 Task: Assign in the project TurboCharge the issue 'Upgrade the machine learning algorithms of a web application to improve accuracy and prediction capabilities' to the sprint 'Velocity Venture'.
Action: Mouse moved to (263, 64)
Screenshot: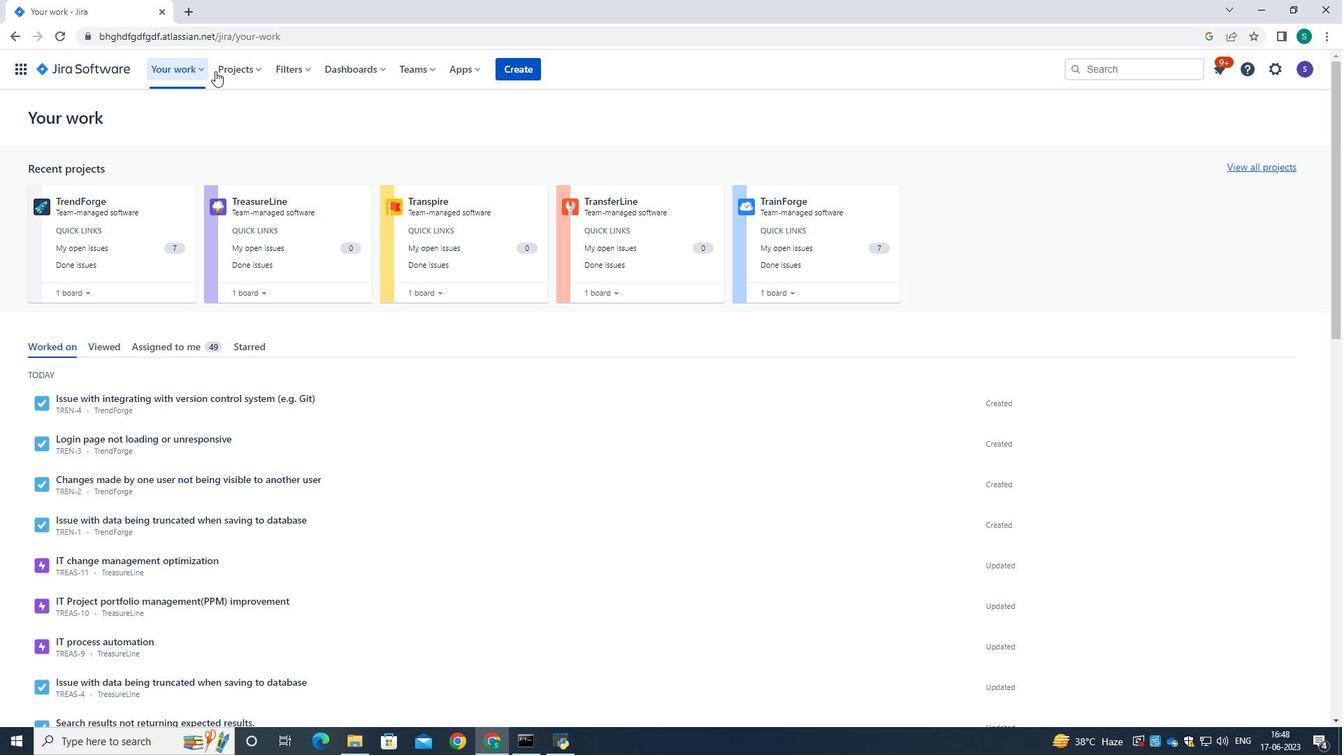 
Action: Mouse pressed left at (263, 64)
Screenshot: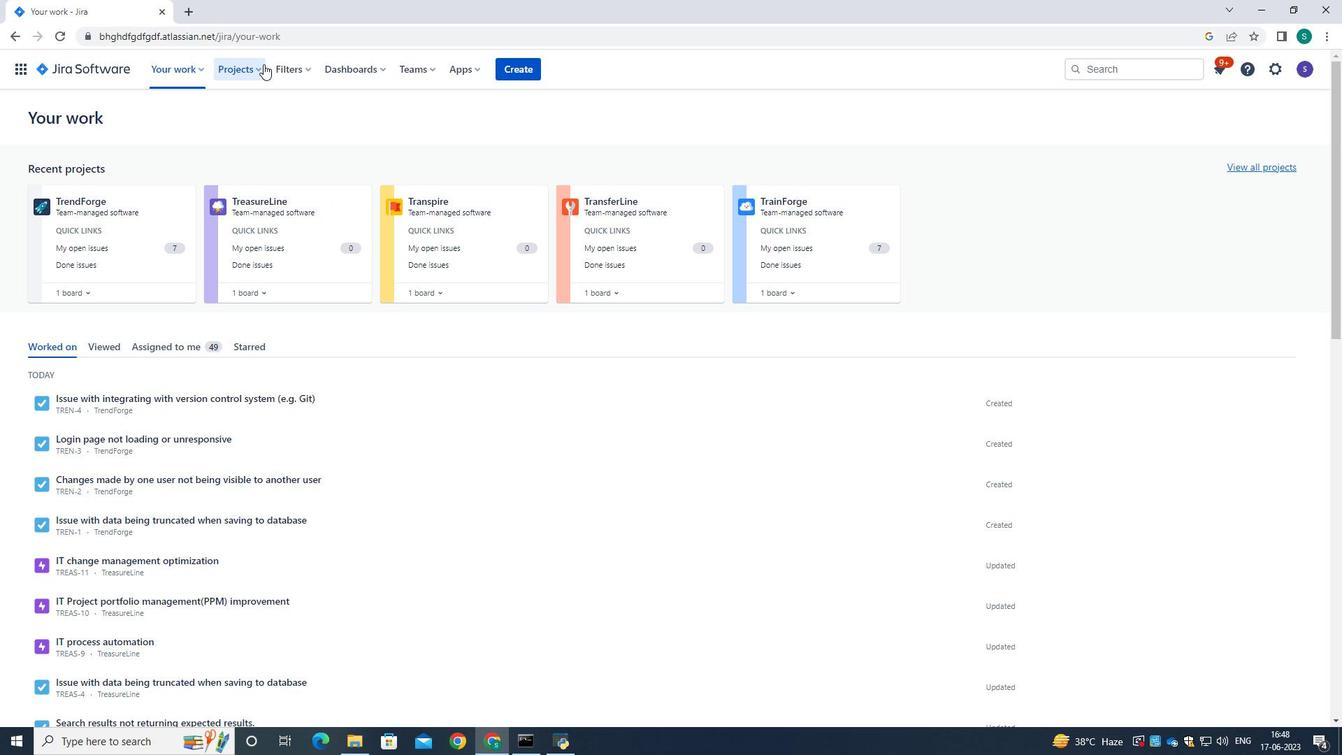
Action: Mouse moved to (272, 136)
Screenshot: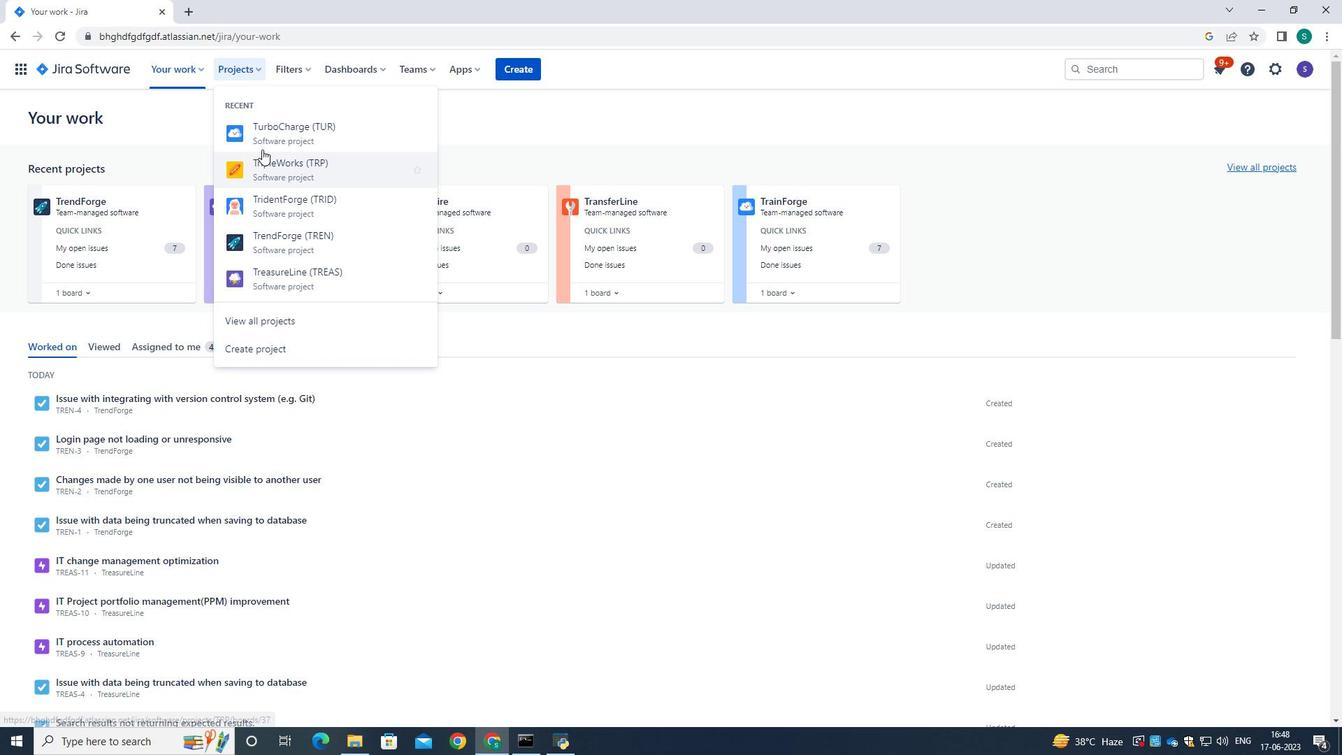 
Action: Mouse pressed left at (272, 136)
Screenshot: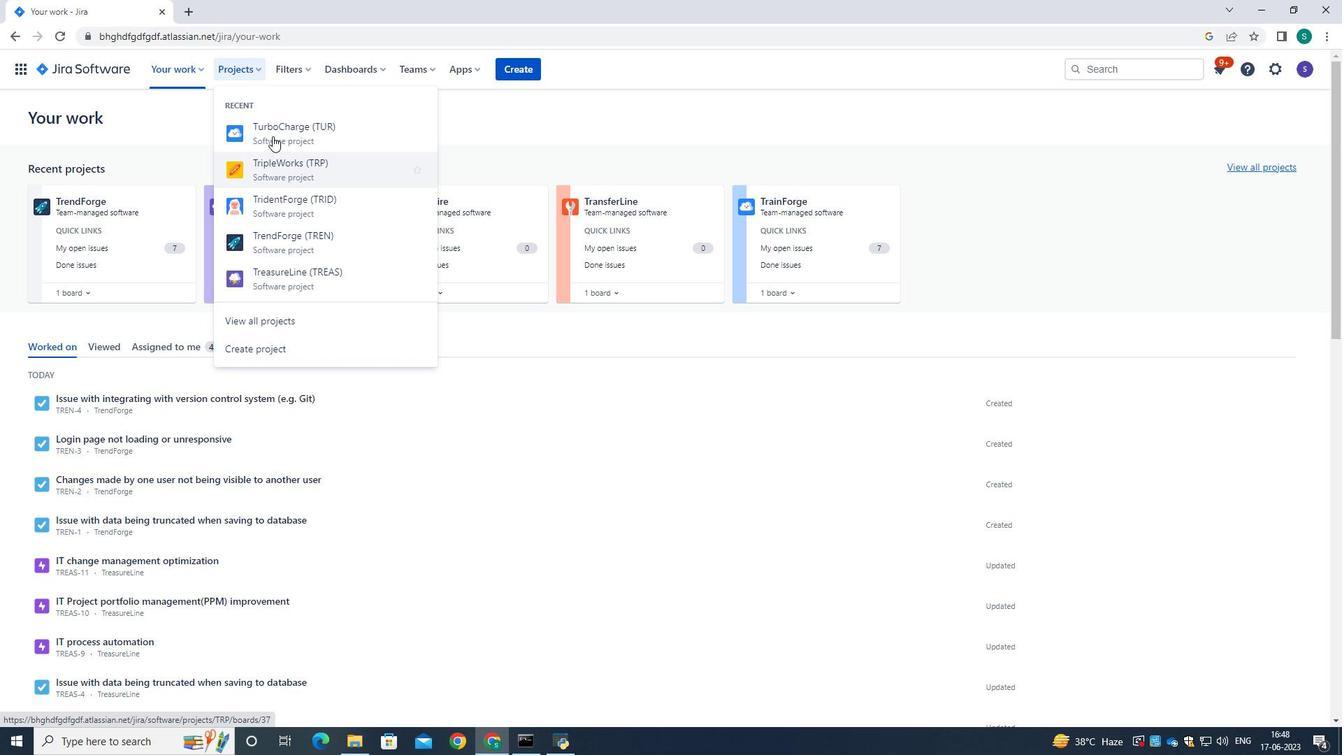 
Action: Mouse moved to (105, 206)
Screenshot: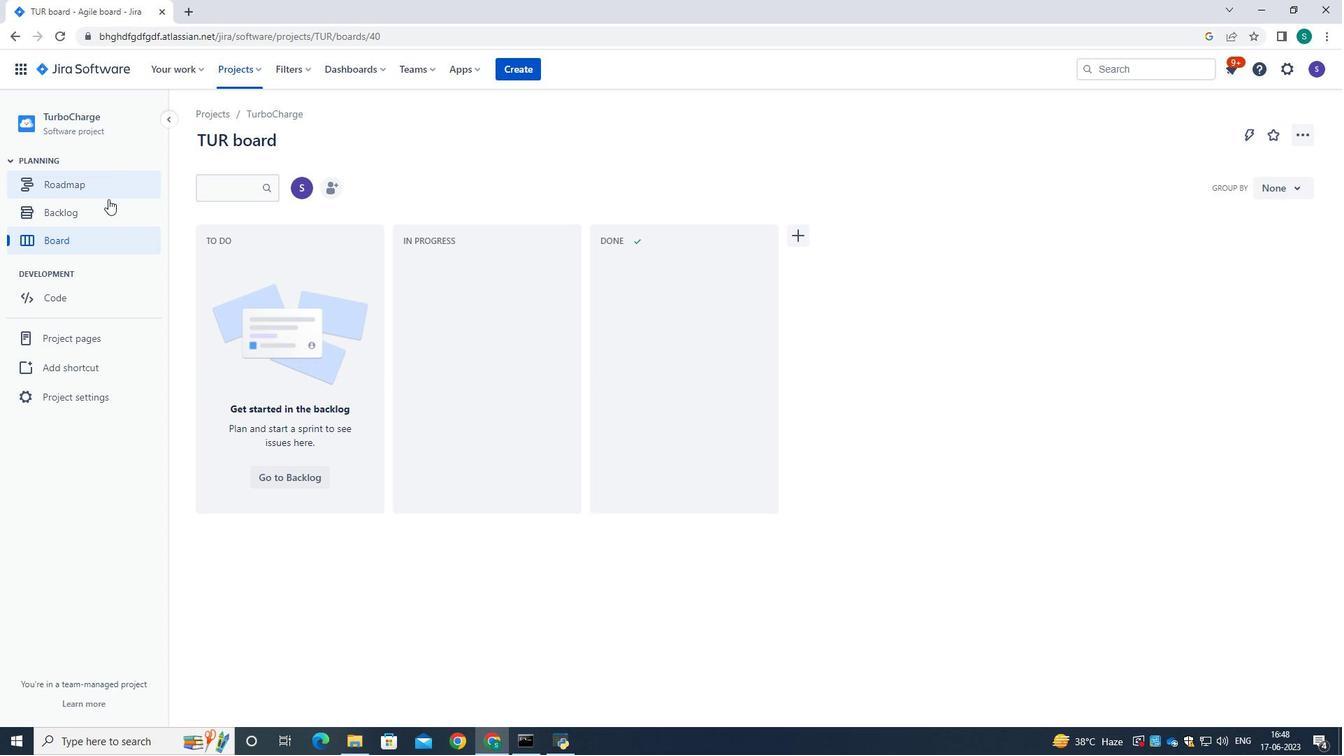 
Action: Mouse pressed left at (105, 206)
Screenshot: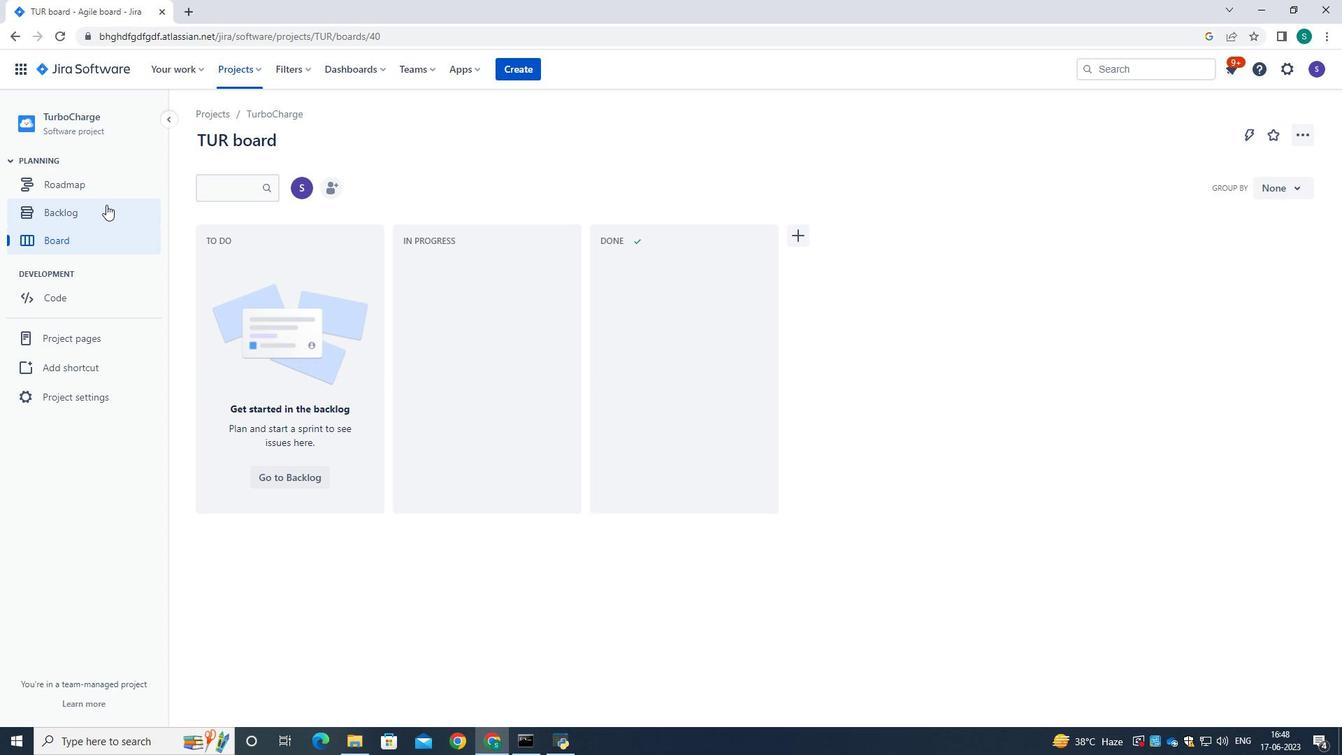 
Action: Mouse moved to (1290, 258)
Screenshot: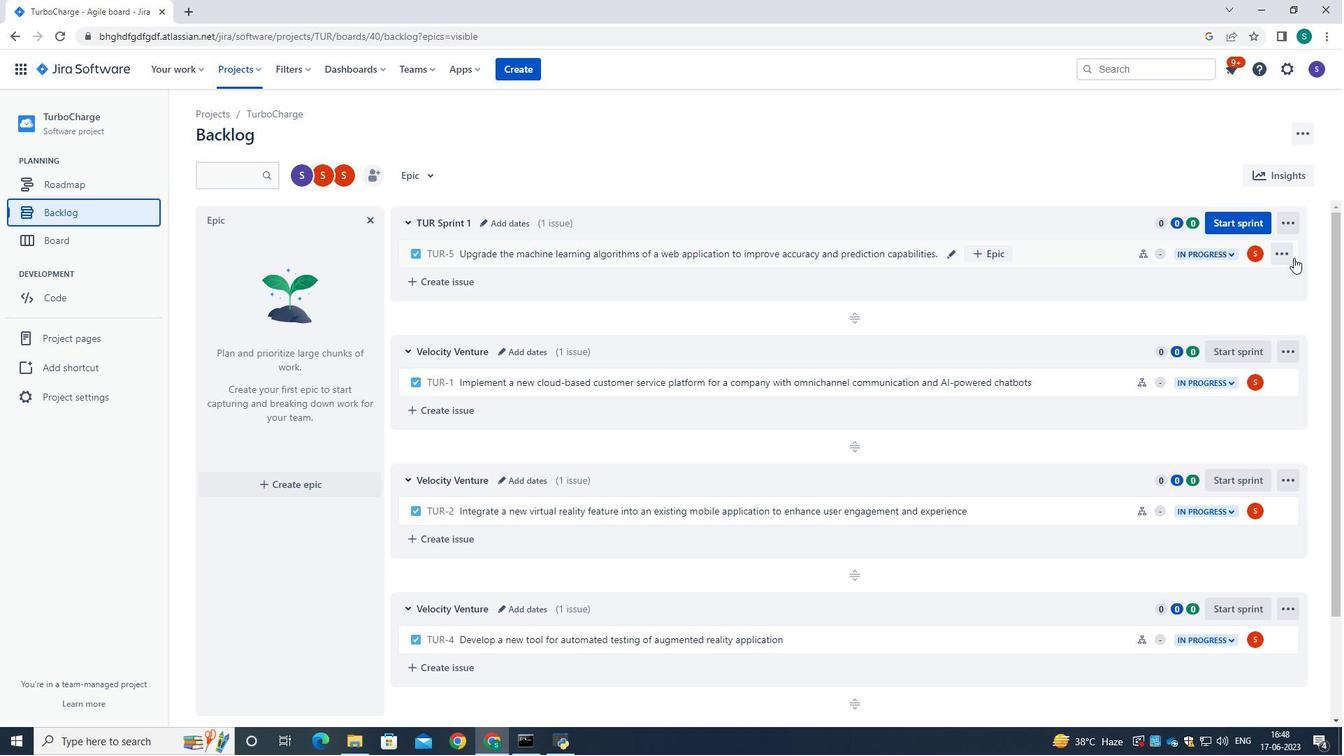 
Action: Mouse pressed left at (1290, 258)
Screenshot: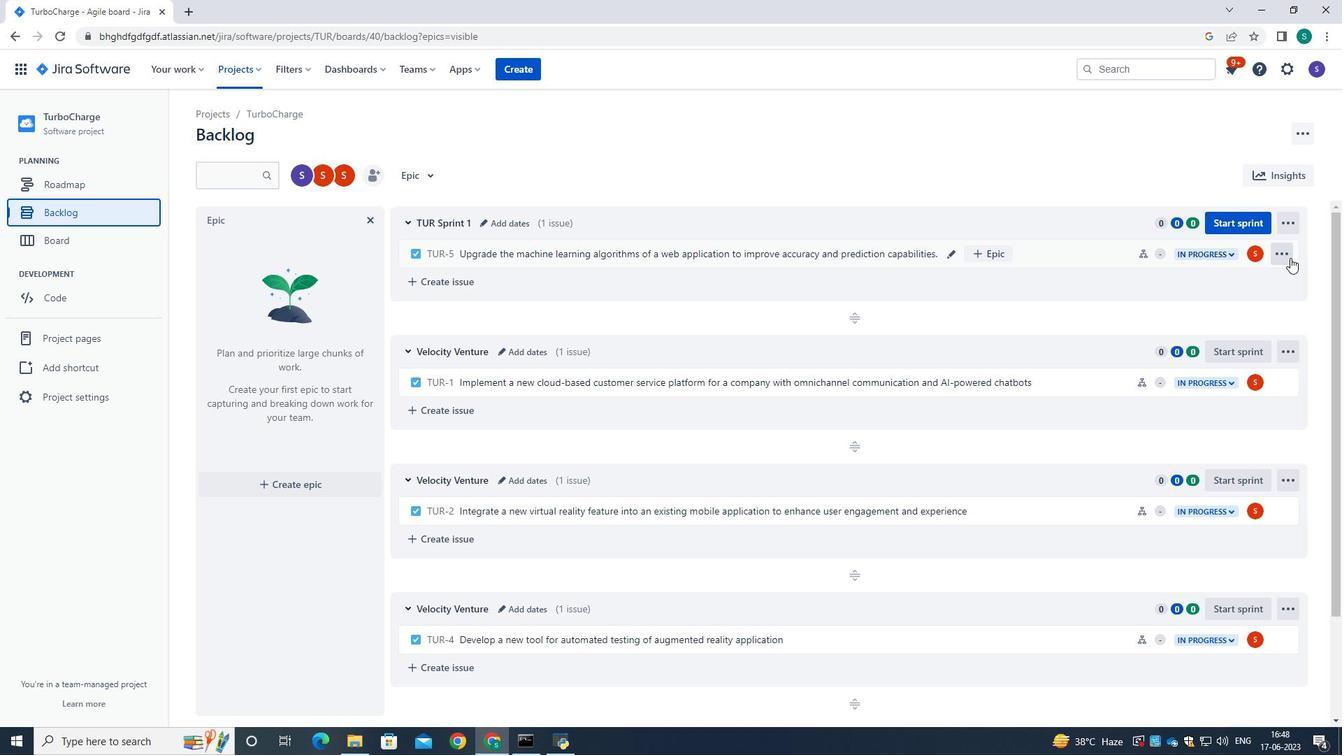 
Action: Mouse moved to (1254, 463)
Screenshot: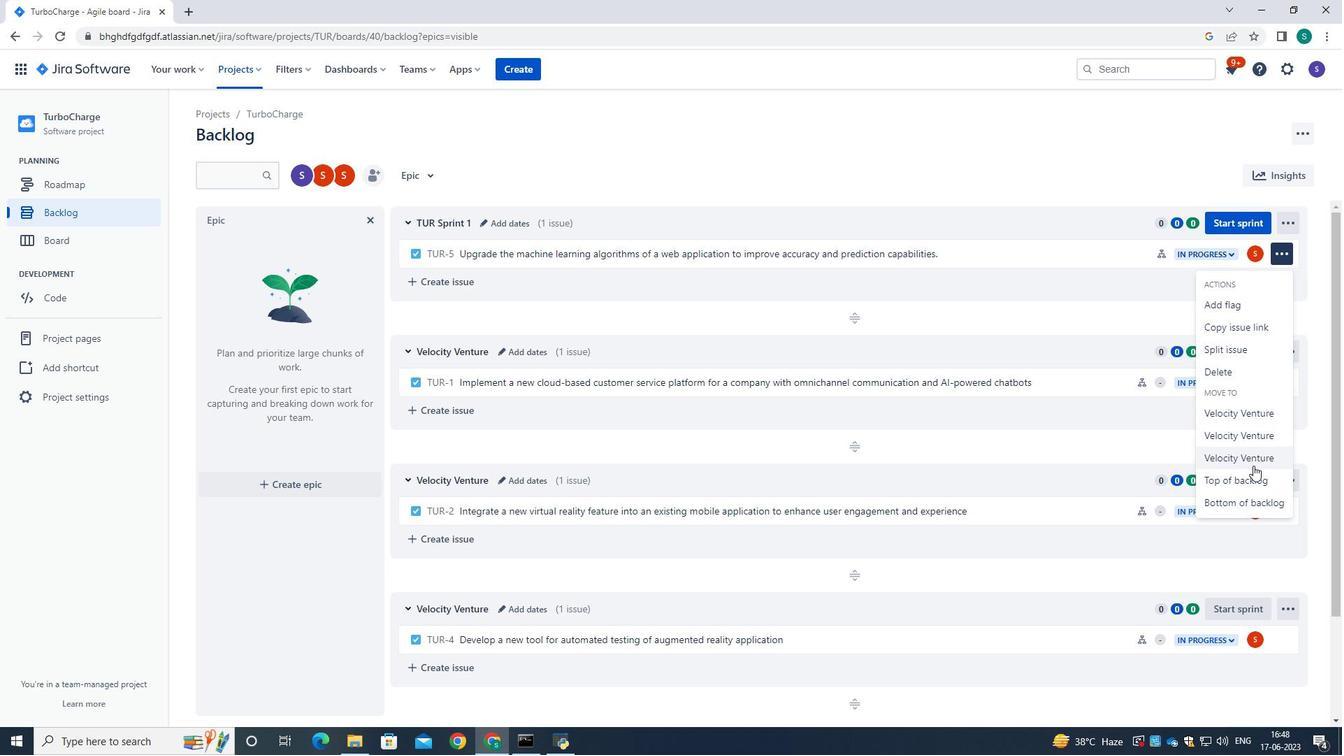 
Action: Mouse pressed left at (1254, 463)
Screenshot: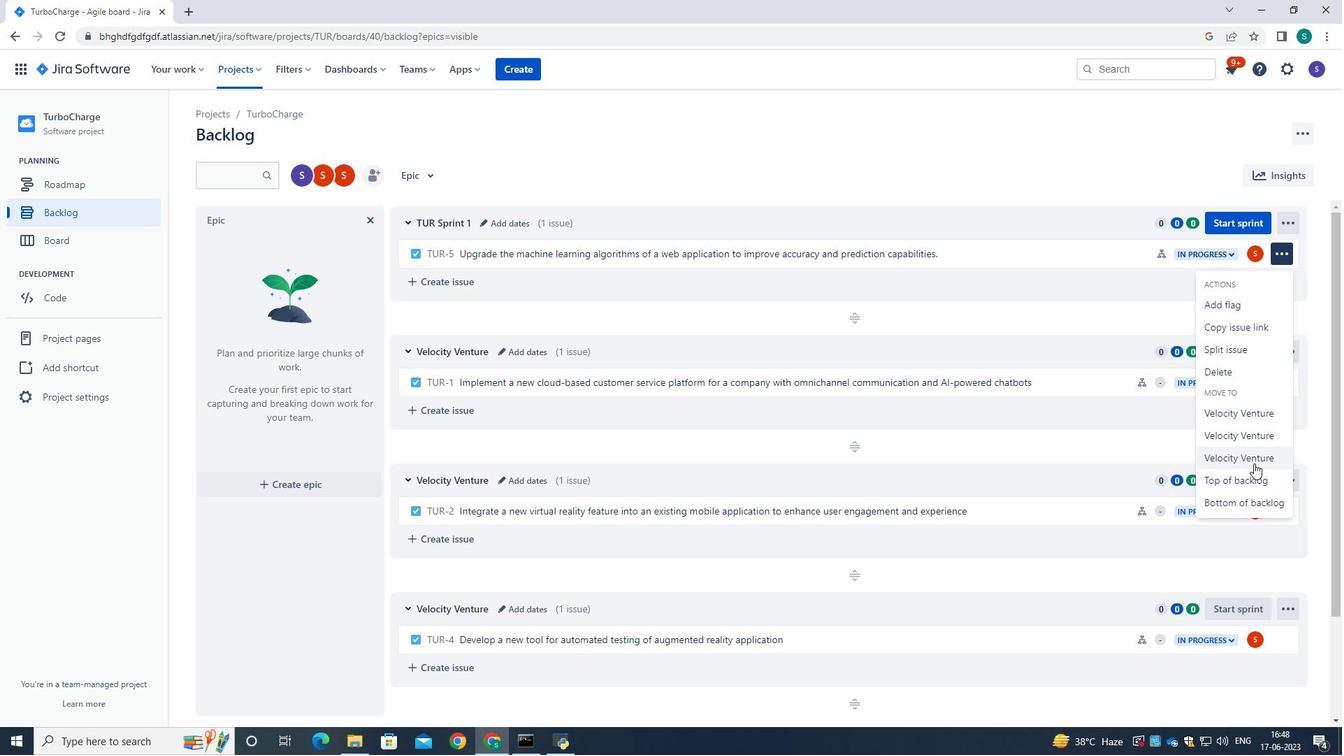 
Action: Mouse moved to (899, 215)
Screenshot: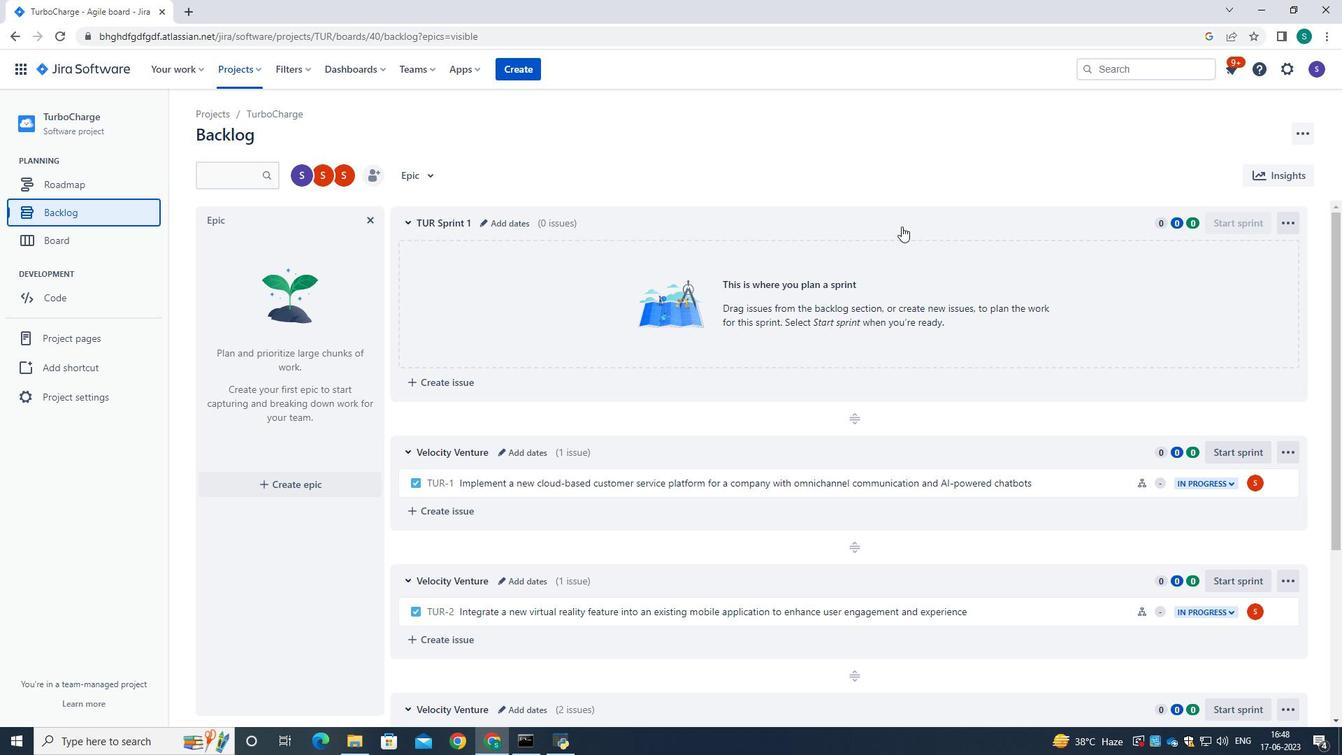 
